 Task: Create a scrum project AgileKite. Add to scrum project AgileKite a team member softage.2@softage.net and assign as Project Lead. Add to scrum project AgileKite a team member softage.3@softage.net
Action: Mouse moved to (187, 52)
Screenshot: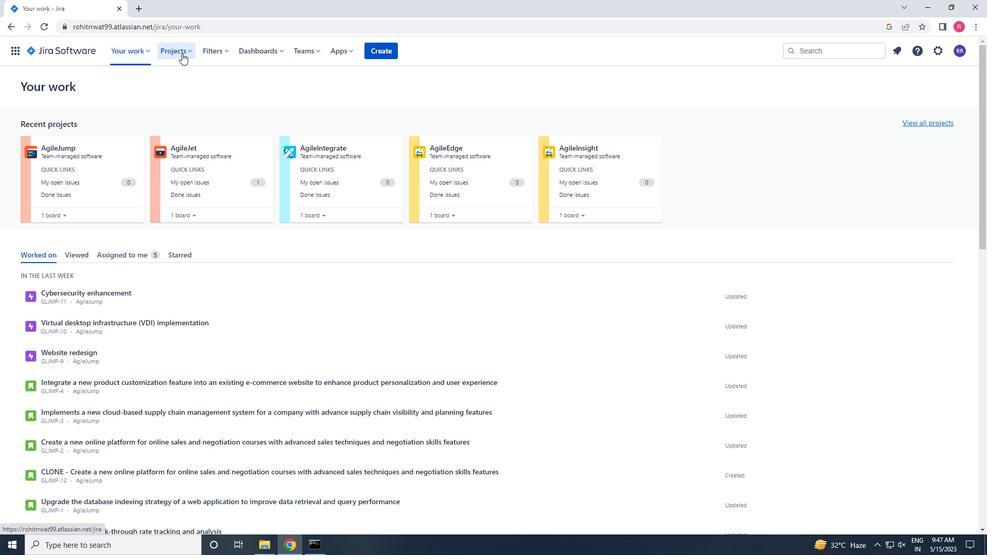 
Action: Mouse pressed left at (187, 52)
Screenshot: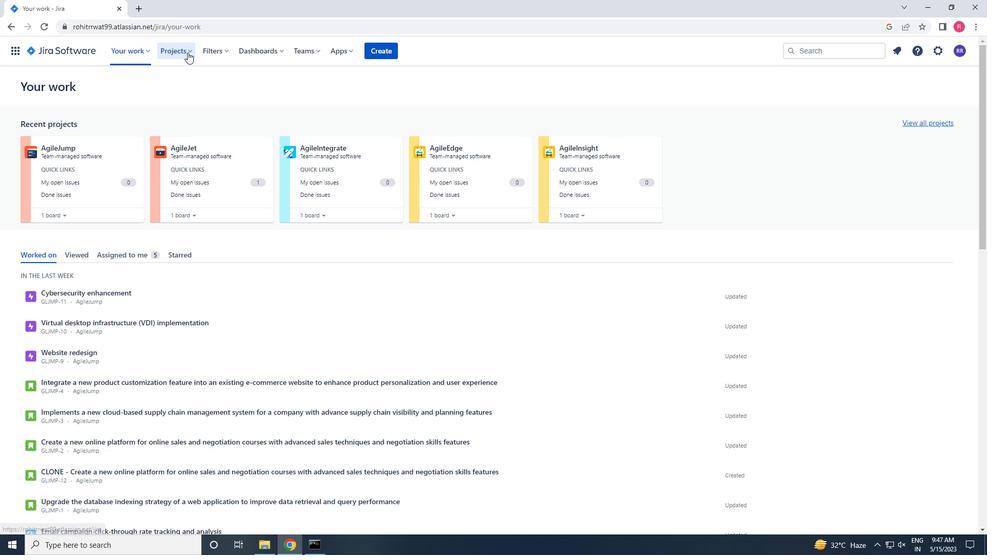 
Action: Mouse moved to (203, 263)
Screenshot: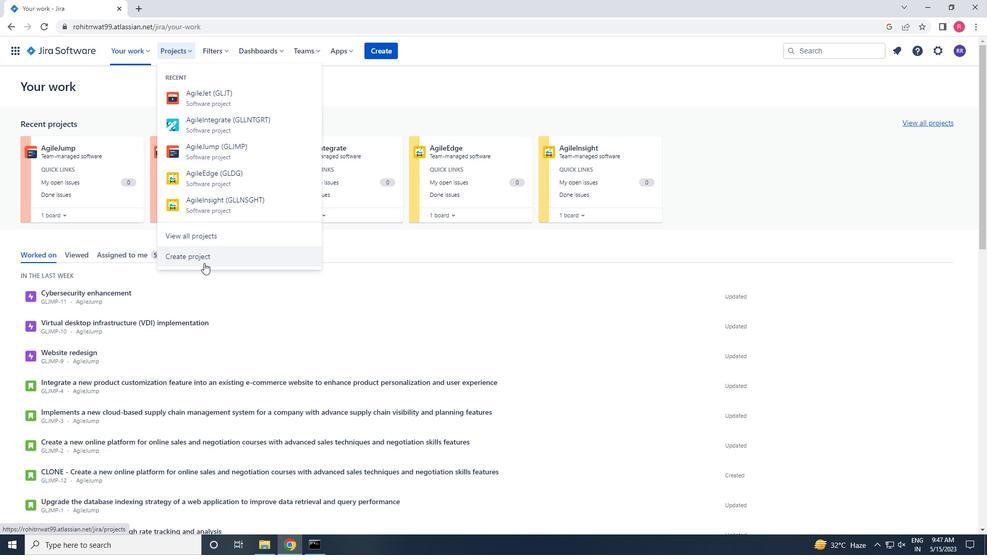 
Action: Mouse pressed left at (203, 263)
Screenshot: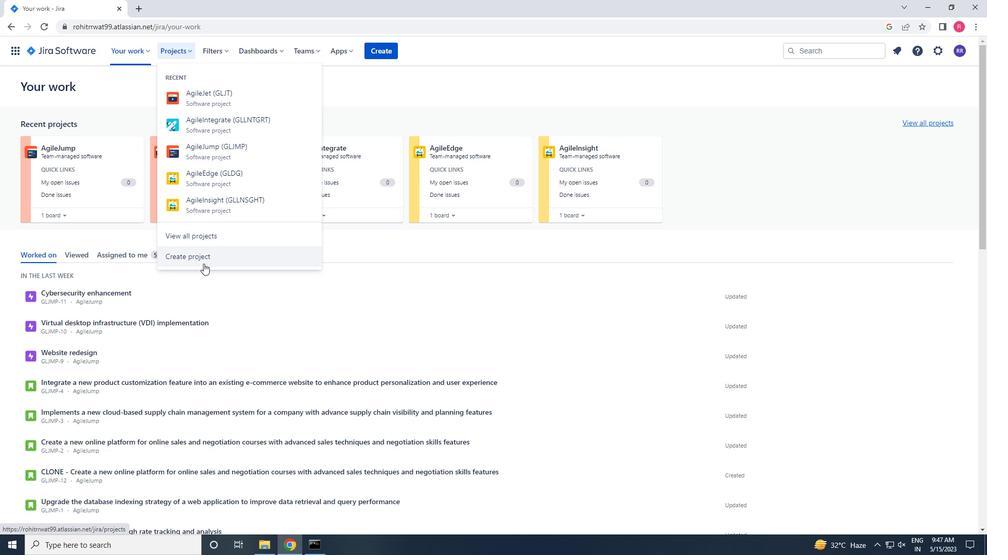
Action: Mouse moved to (431, 275)
Screenshot: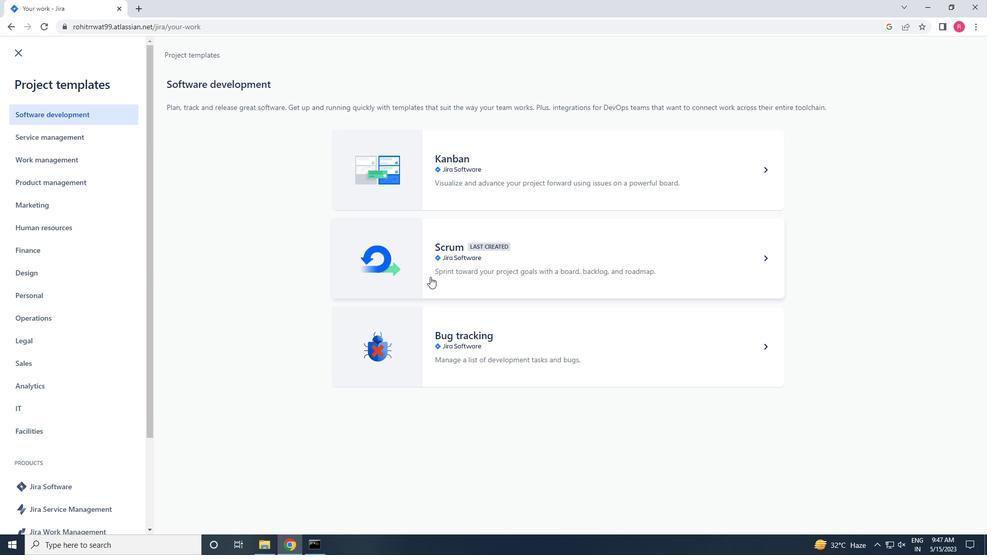 
Action: Mouse pressed left at (431, 275)
Screenshot: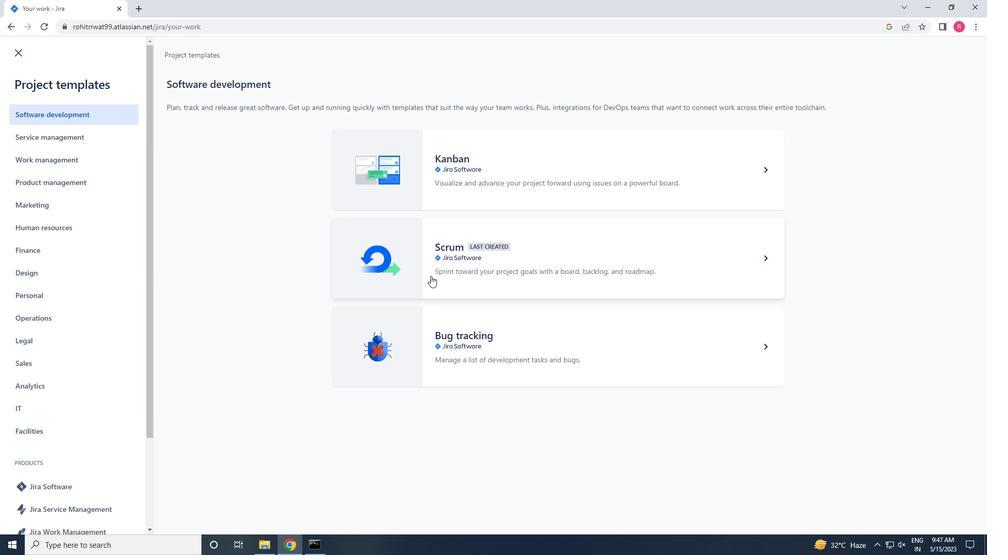 
Action: Mouse moved to (746, 507)
Screenshot: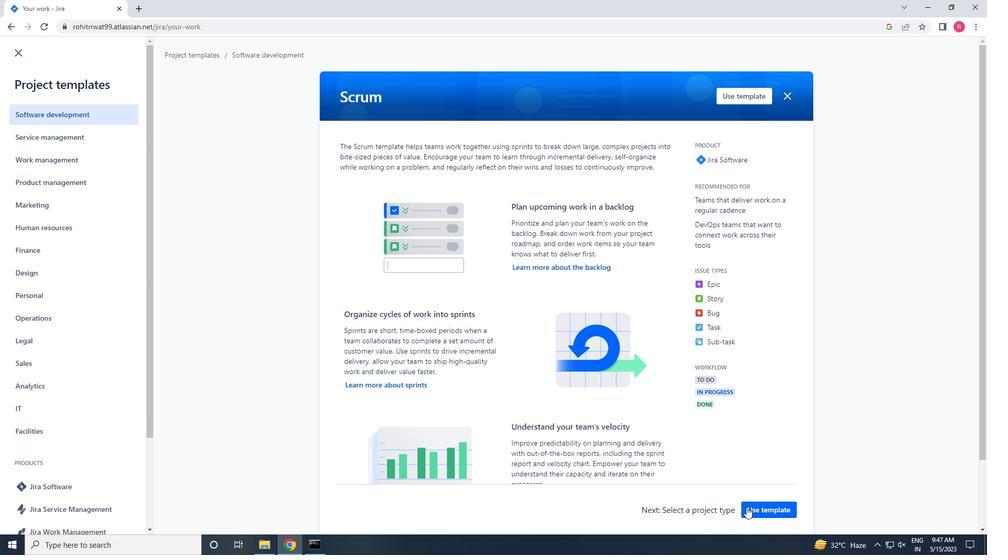 
Action: Mouse pressed left at (746, 507)
Screenshot: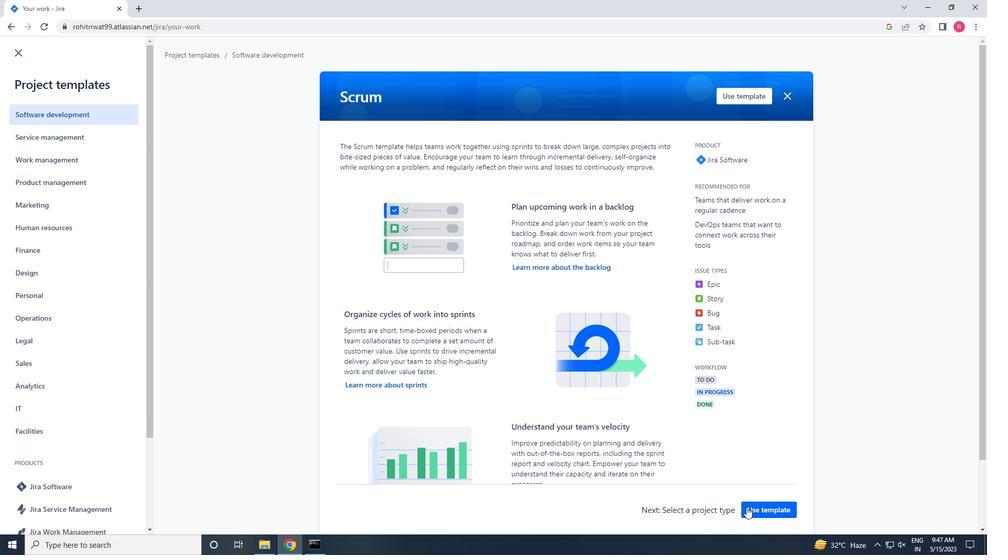 
Action: Mouse moved to (427, 495)
Screenshot: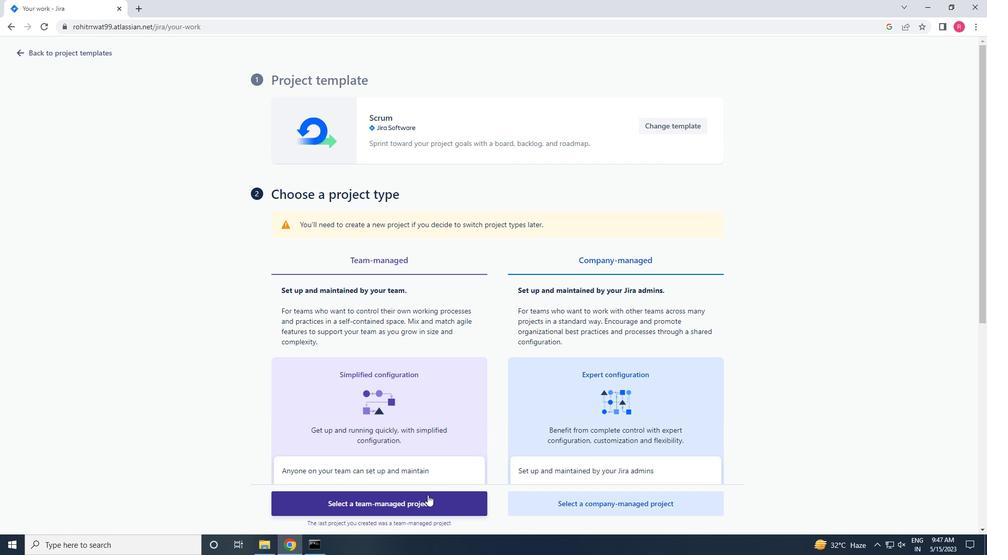 
Action: Mouse pressed left at (427, 495)
Screenshot: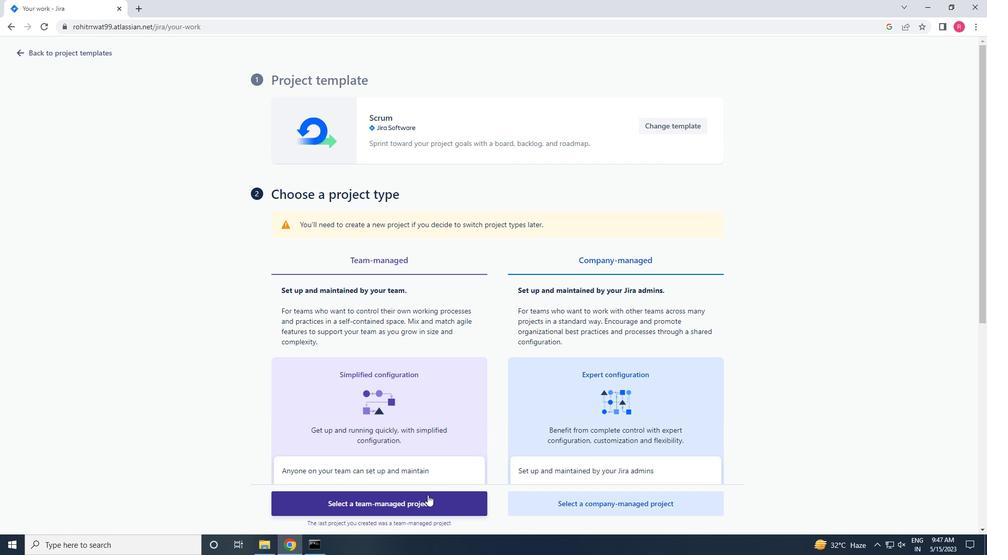 
Action: Mouse moved to (277, 266)
Screenshot: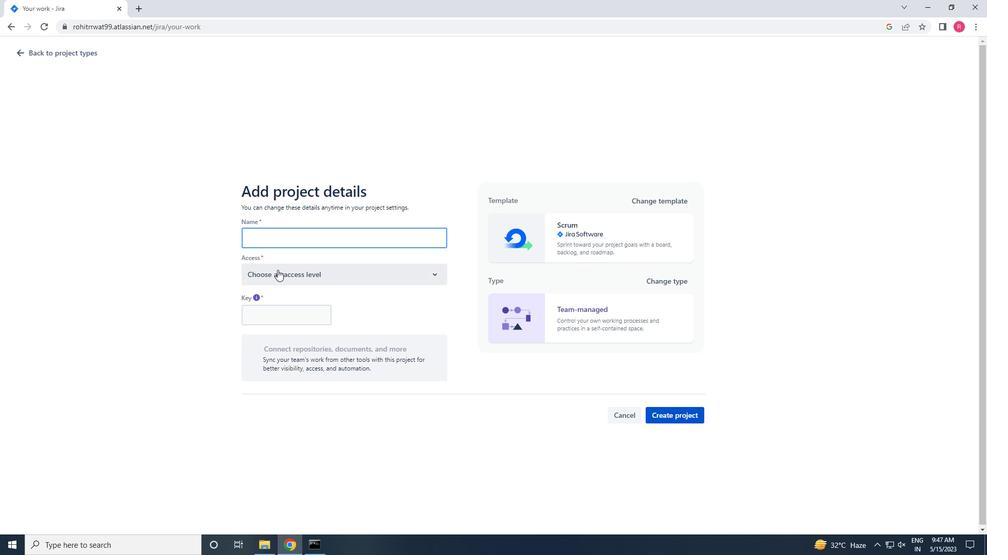 
Action: Key pressed <Key.shift>AGILE<Key.shift_r>KITE
Screenshot: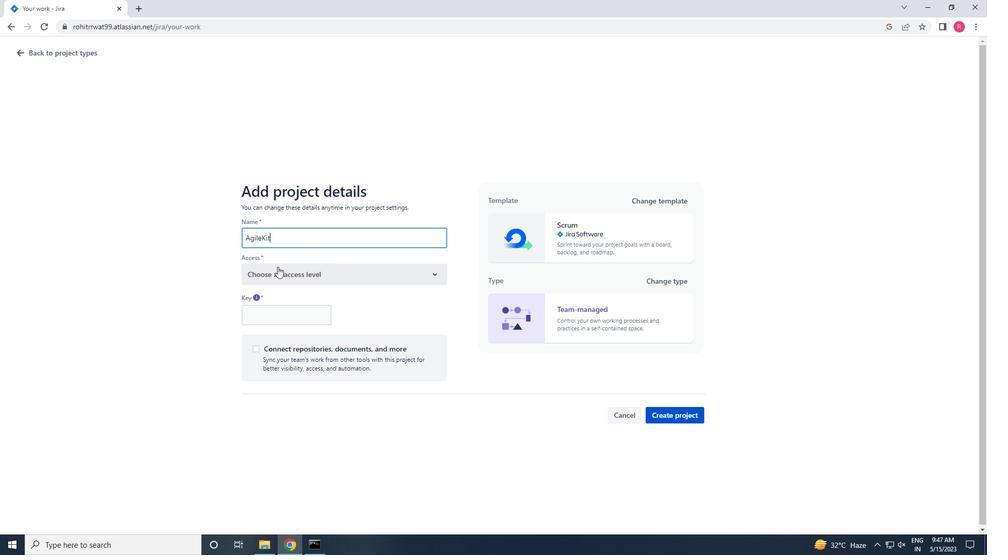 
Action: Mouse pressed left at (277, 266)
Screenshot: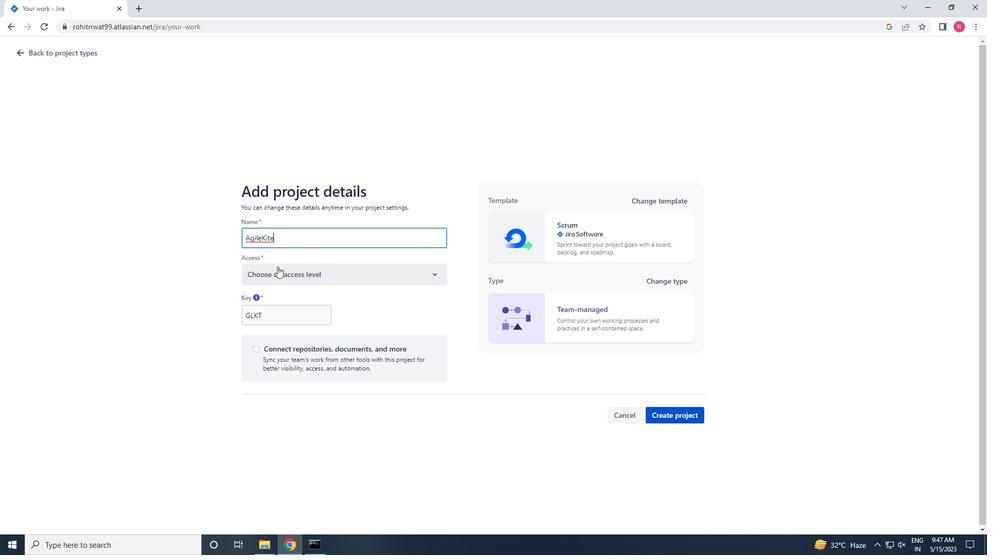 
Action: Mouse moved to (280, 311)
Screenshot: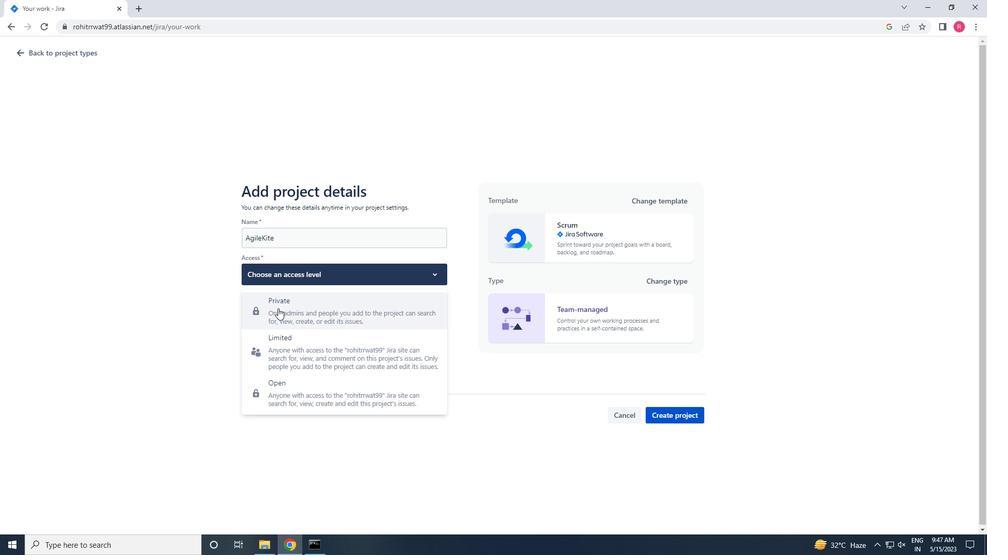 
Action: Mouse pressed left at (280, 311)
Screenshot: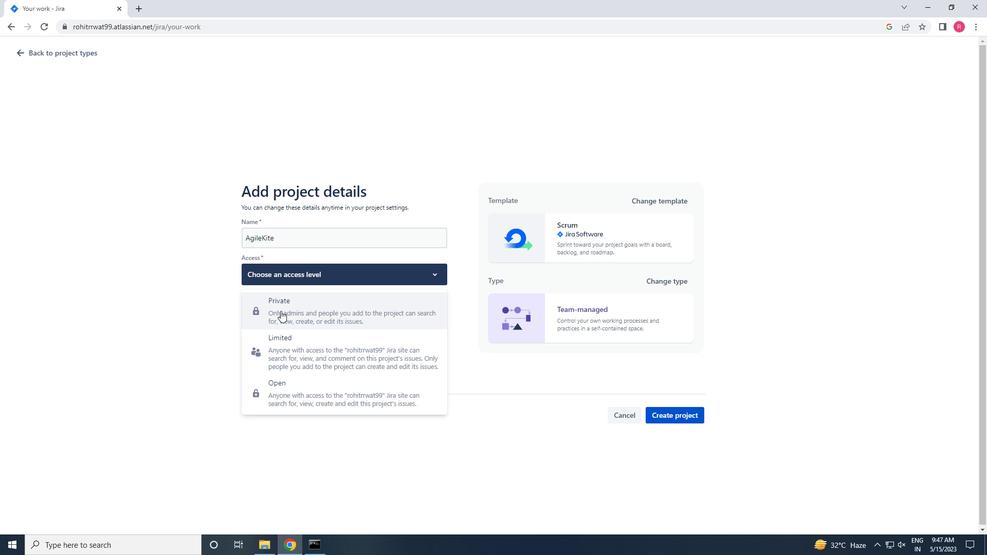 
Action: Mouse moved to (655, 403)
Screenshot: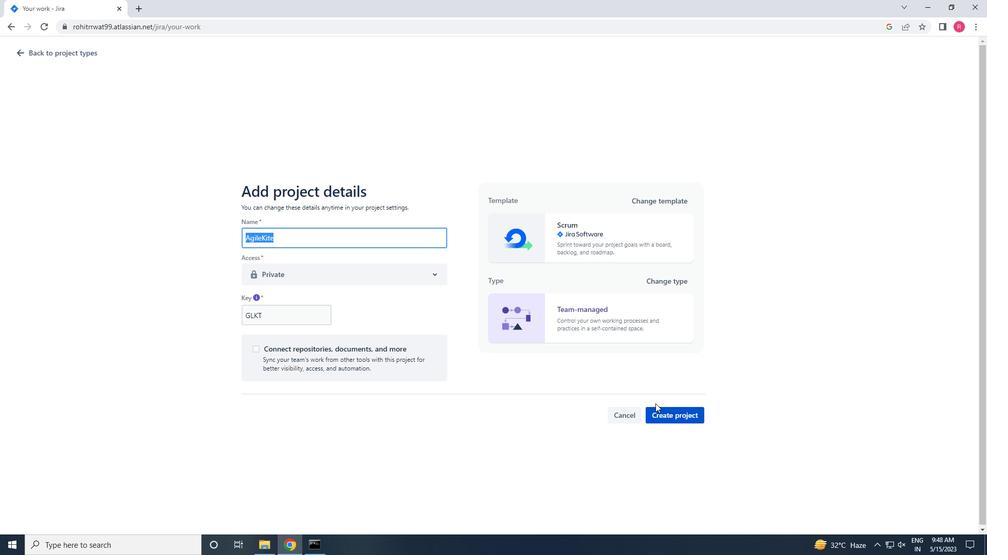 
Action: Mouse pressed left at (655, 403)
Screenshot: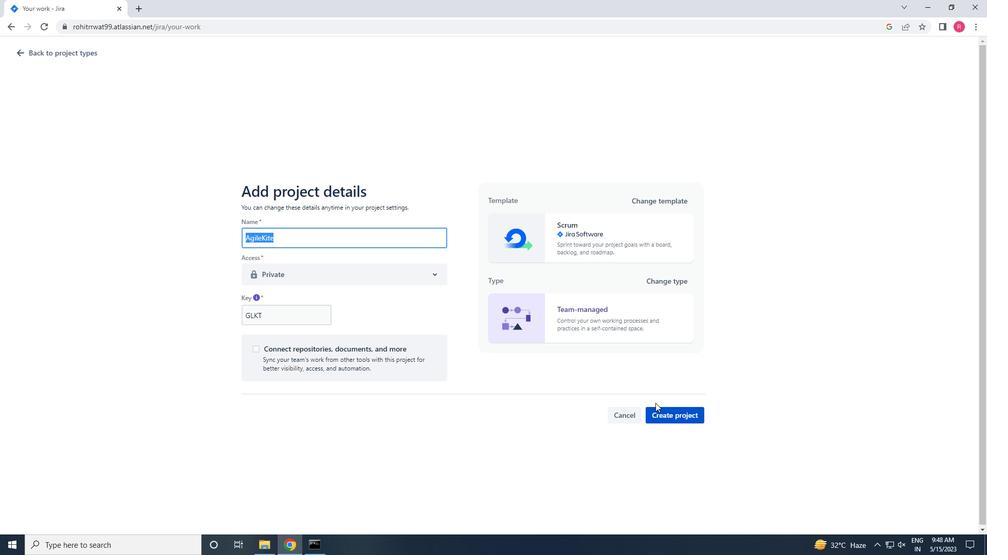 
Action: Mouse moved to (660, 411)
Screenshot: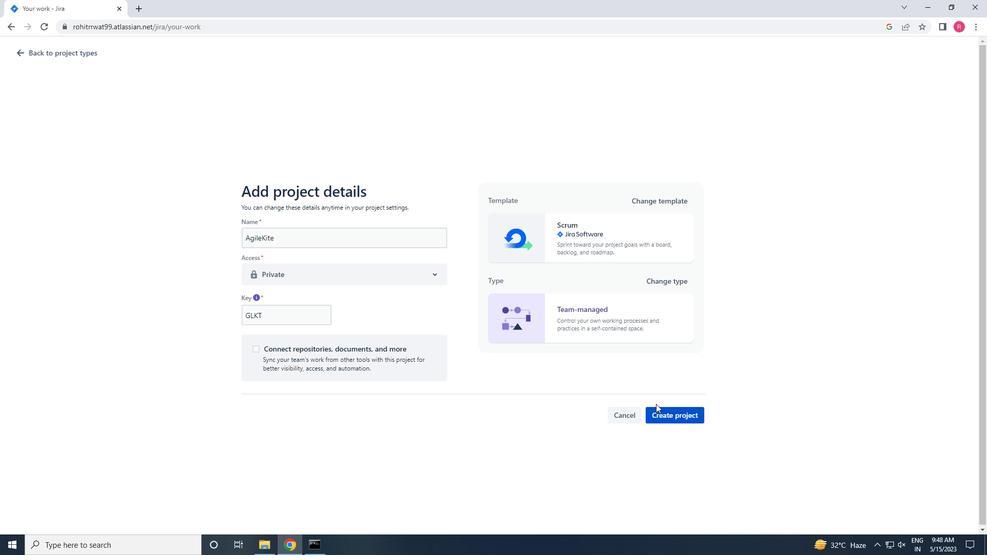
Action: Mouse pressed left at (660, 411)
Screenshot: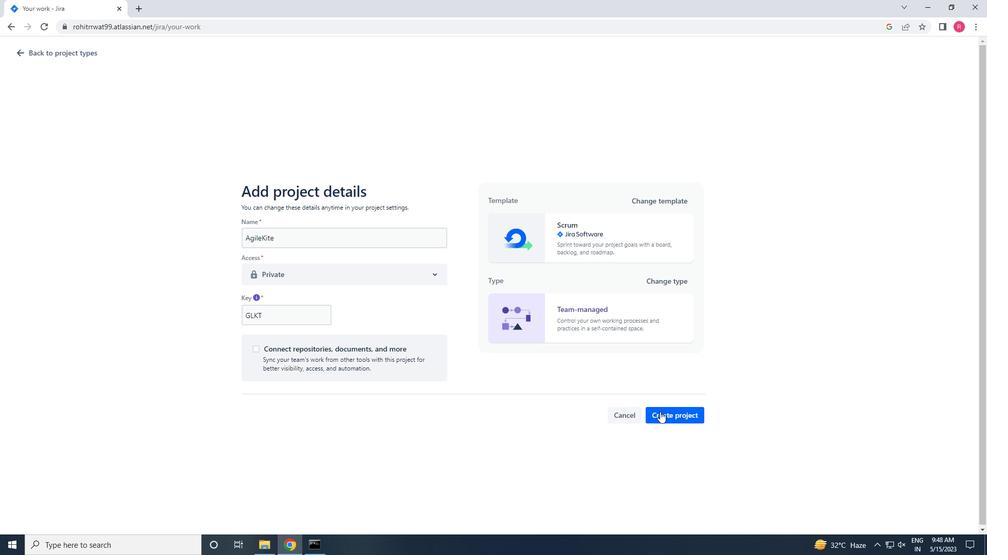 
Action: Mouse moved to (238, 140)
Screenshot: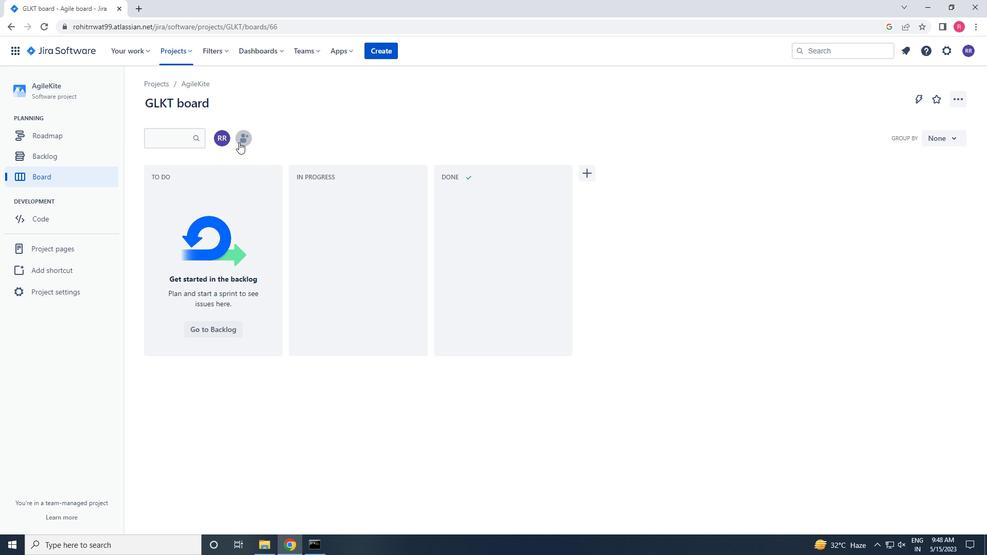
Action: Mouse pressed left at (238, 140)
Screenshot: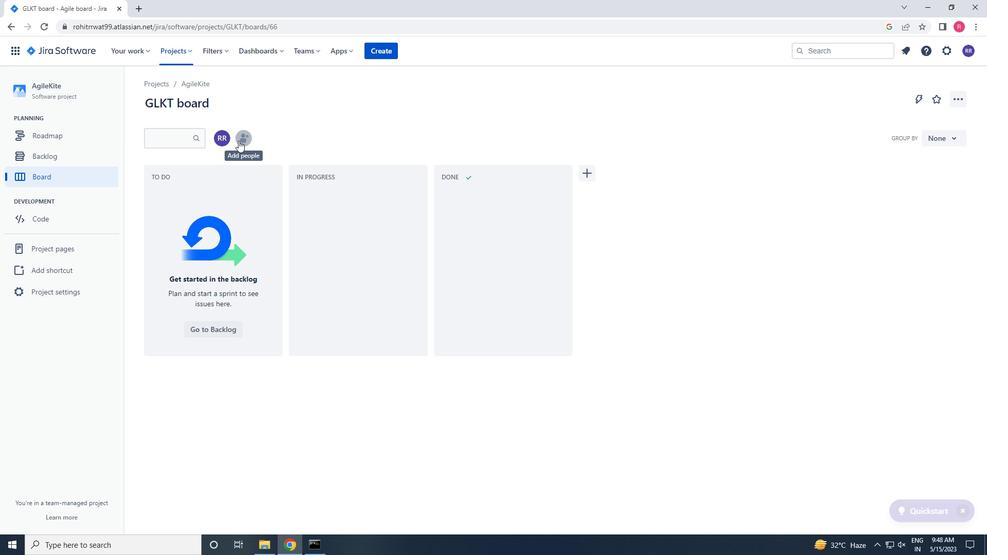 
Action: Key pressed SOFTAGE.2<Key.shift>@SOFTAGE.NEY<Key.backspace>T
Screenshot: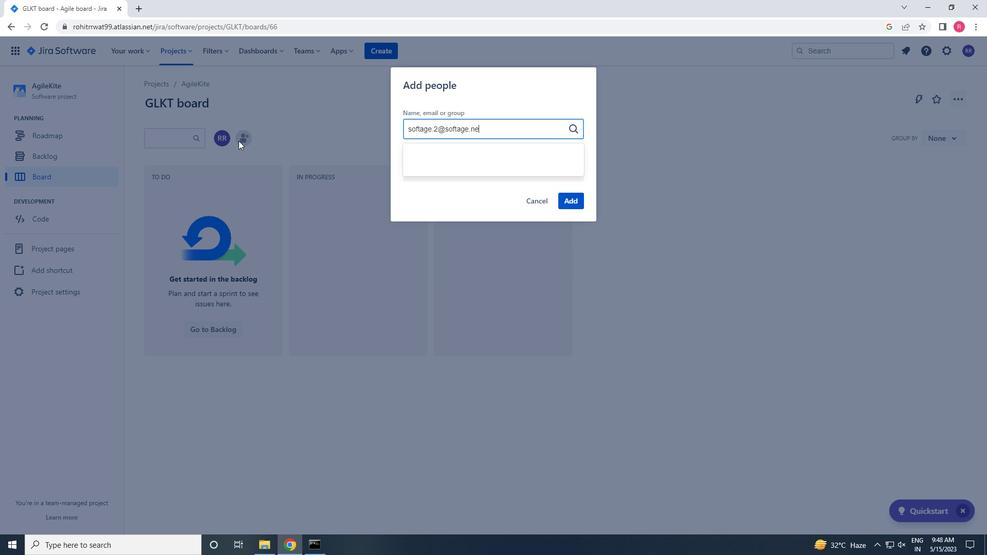 
Action: Mouse moved to (500, 183)
Screenshot: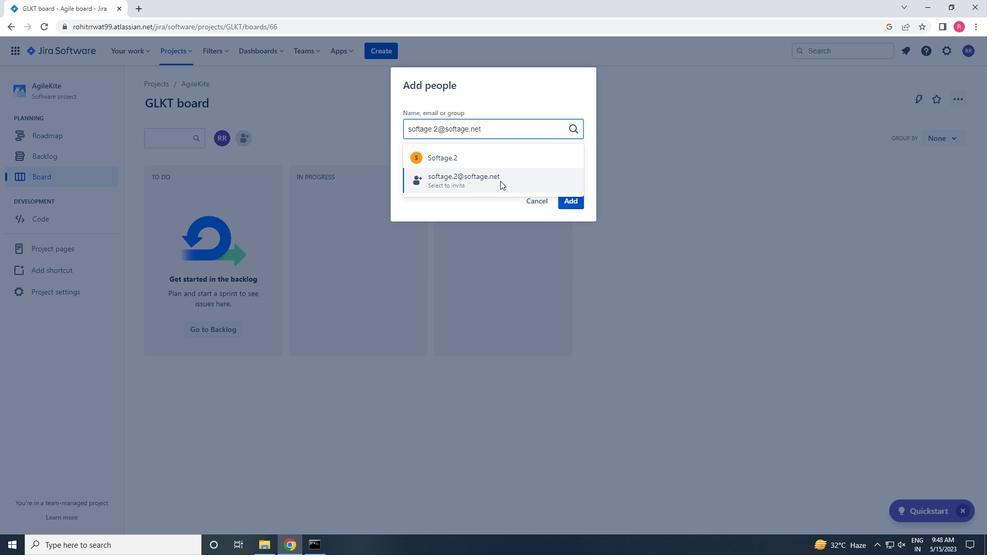 
Action: Mouse pressed left at (500, 183)
Screenshot: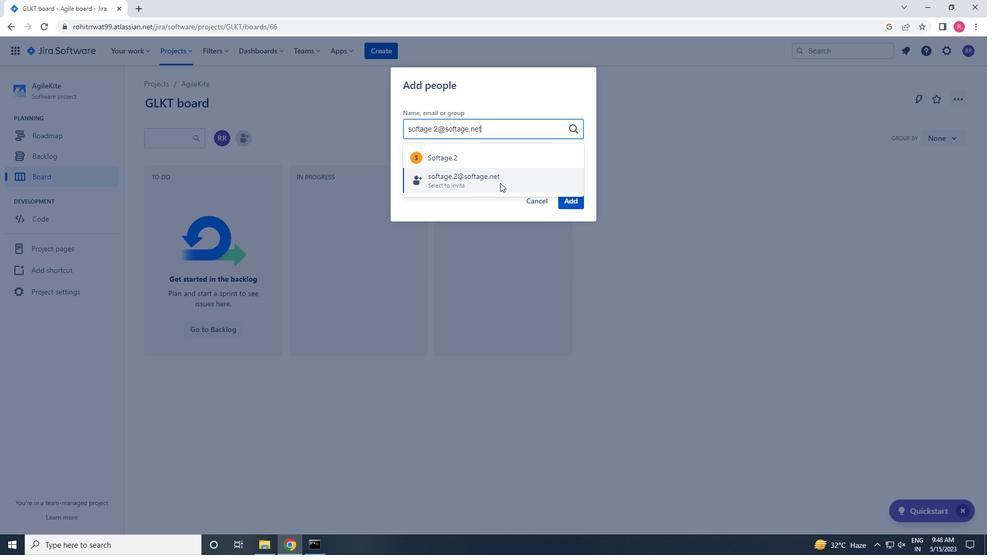 
Action: Mouse moved to (572, 207)
Screenshot: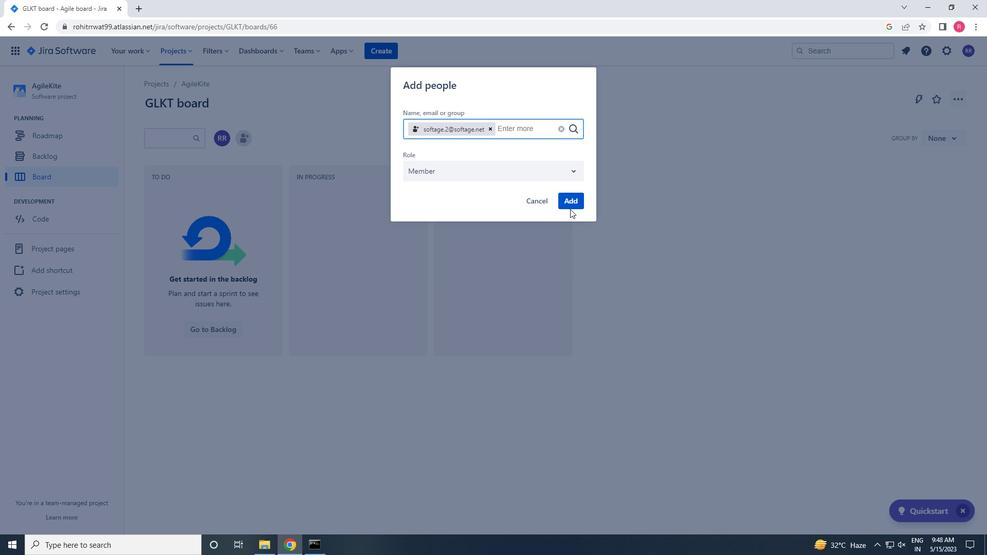 
Action: Mouse pressed left at (572, 207)
Screenshot: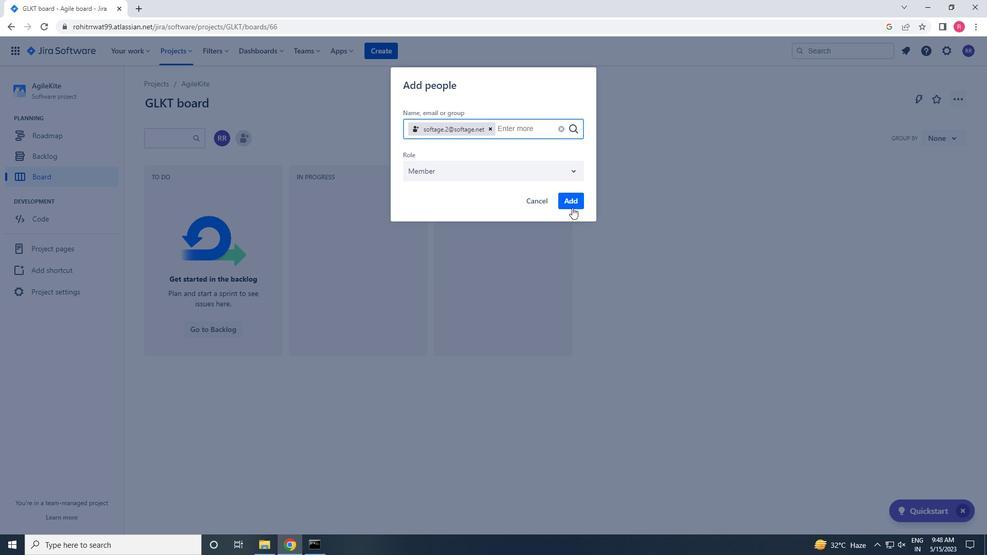 
Action: Mouse moved to (70, 297)
Screenshot: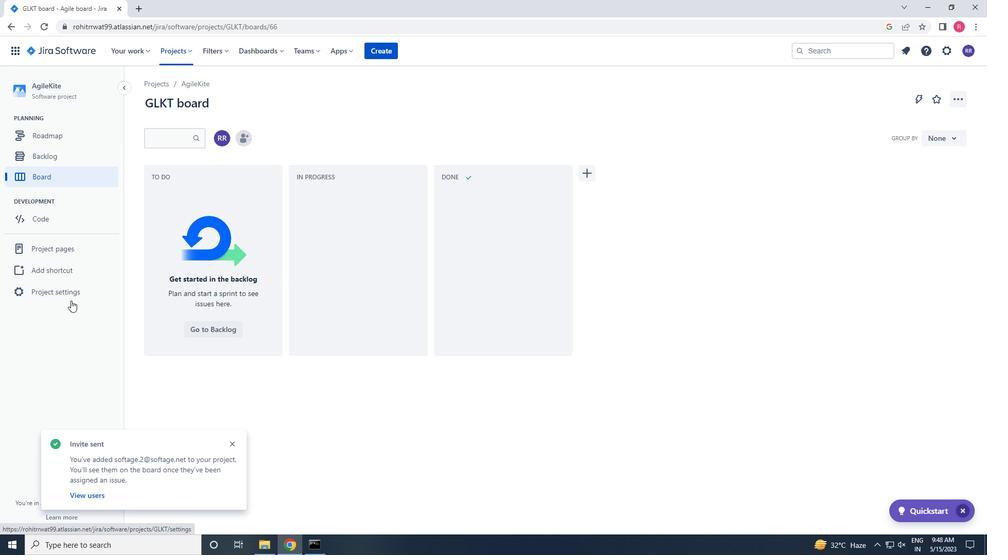 
Action: Mouse pressed left at (70, 297)
Screenshot: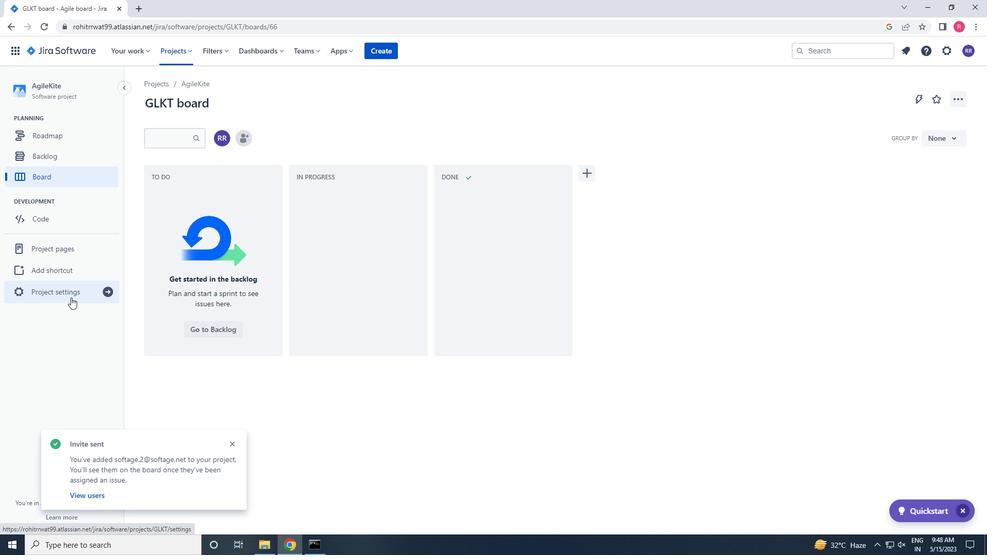 
Action: Mouse moved to (387, 367)
Screenshot: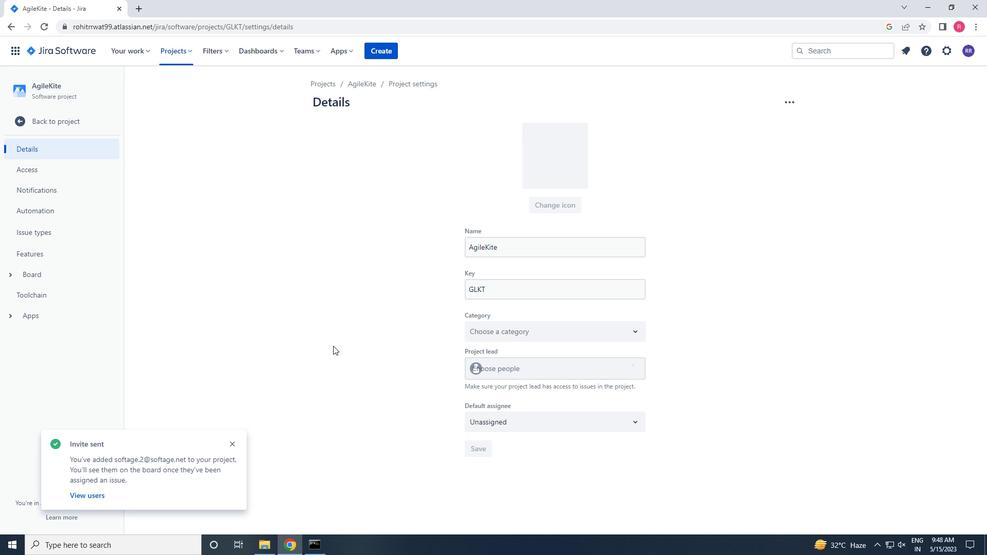 
Action: Mouse scrolled (387, 366) with delta (0, 0)
Screenshot: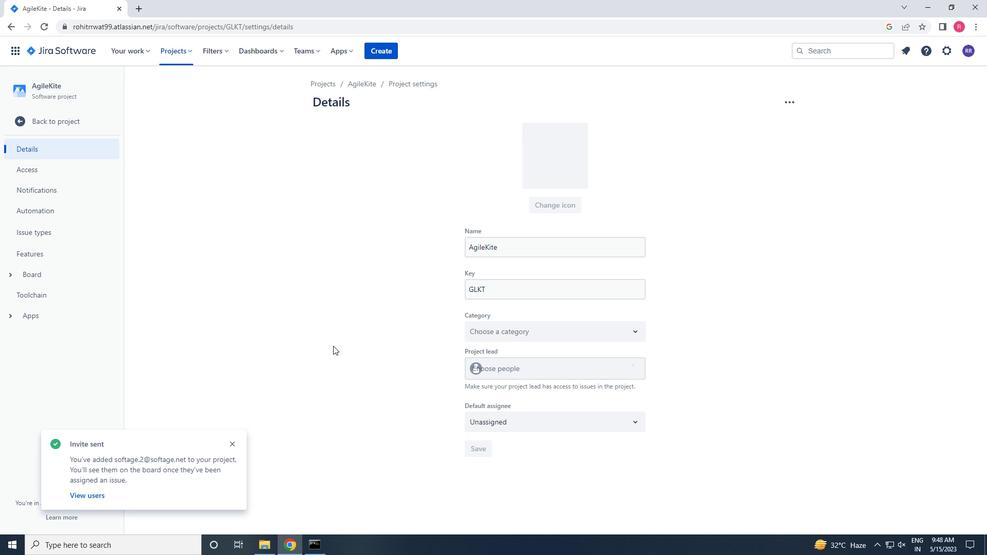 
Action: Mouse moved to (390, 369)
Screenshot: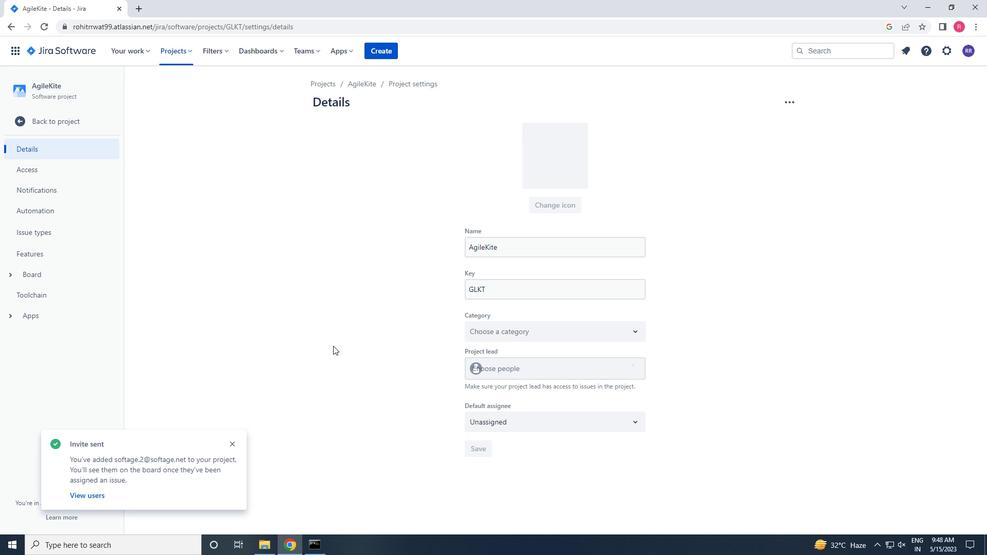 
Action: Mouse scrolled (390, 368) with delta (0, 0)
Screenshot: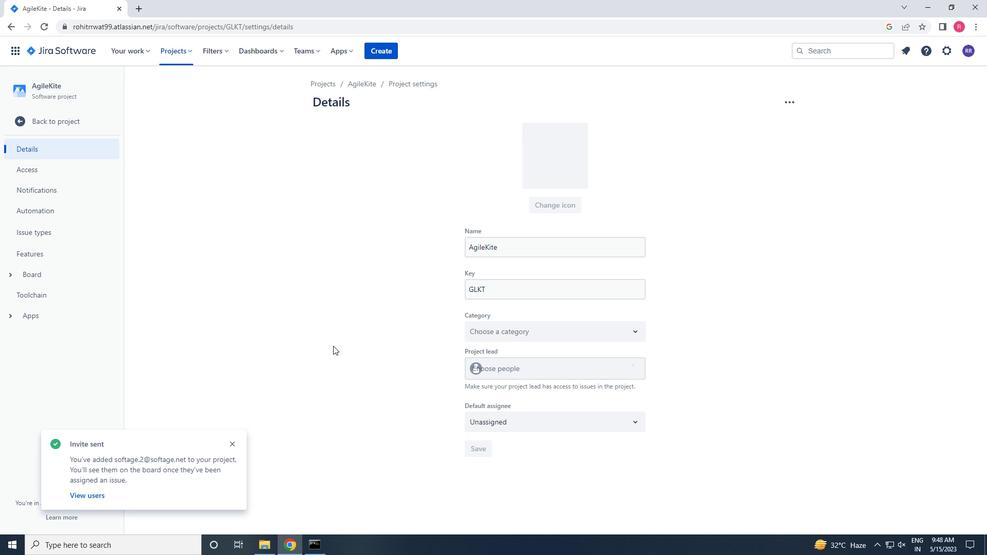 
Action: Mouse scrolled (390, 368) with delta (0, 0)
Screenshot: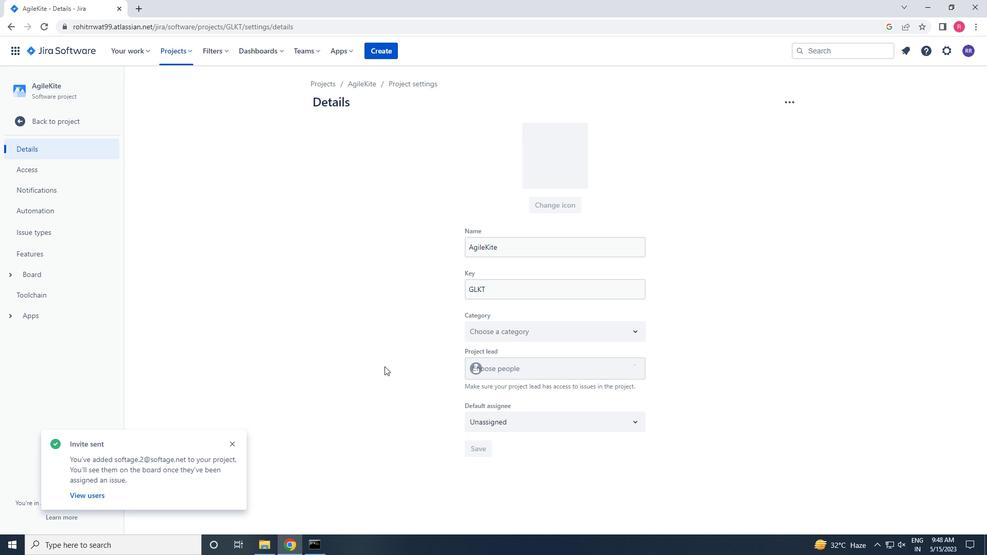 
Action: Mouse scrolled (390, 368) with delta (0, 0)
Screenshot: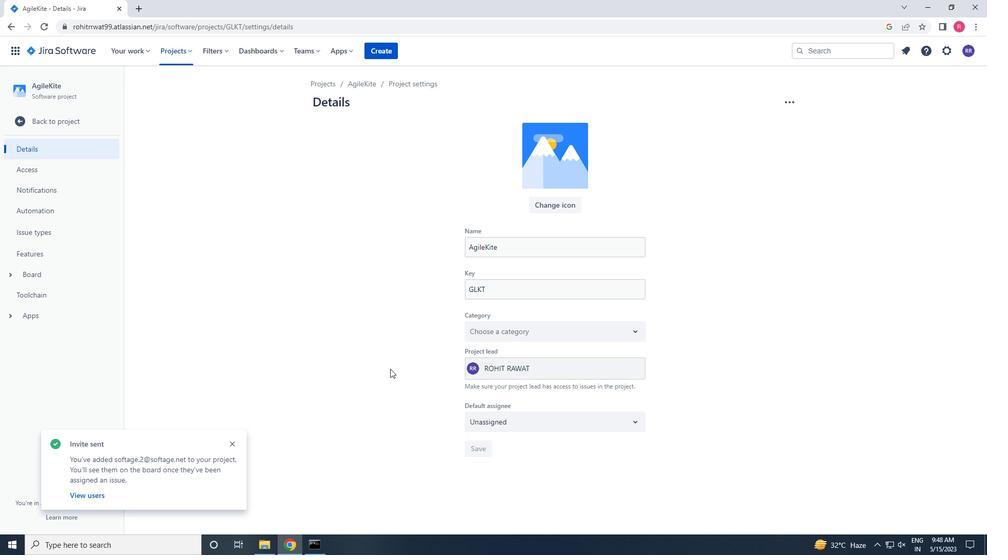 
Action: Mouse scrolled (390, 368) with delta (0, 0)
Screenshot: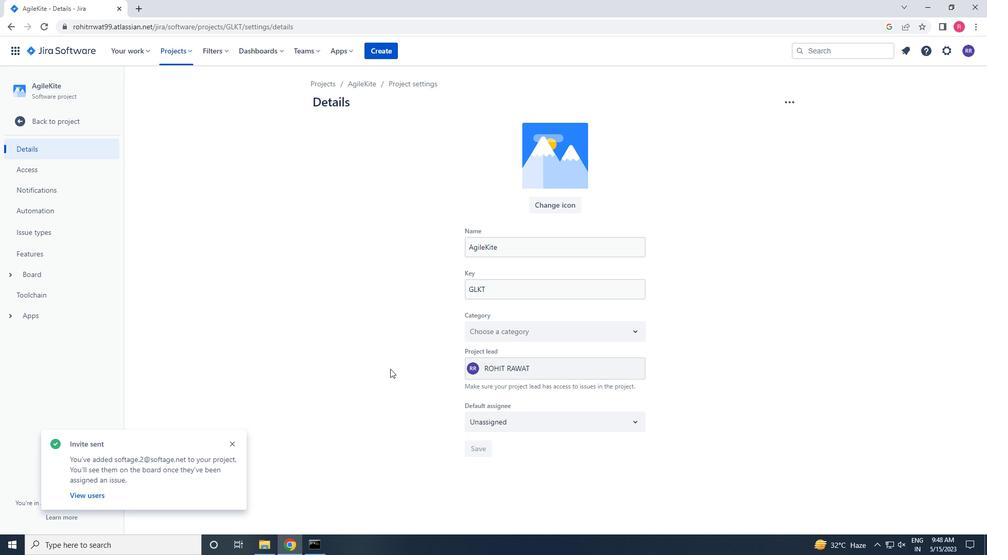 
Action: Mouse moved to (538, 378)
Screenshot: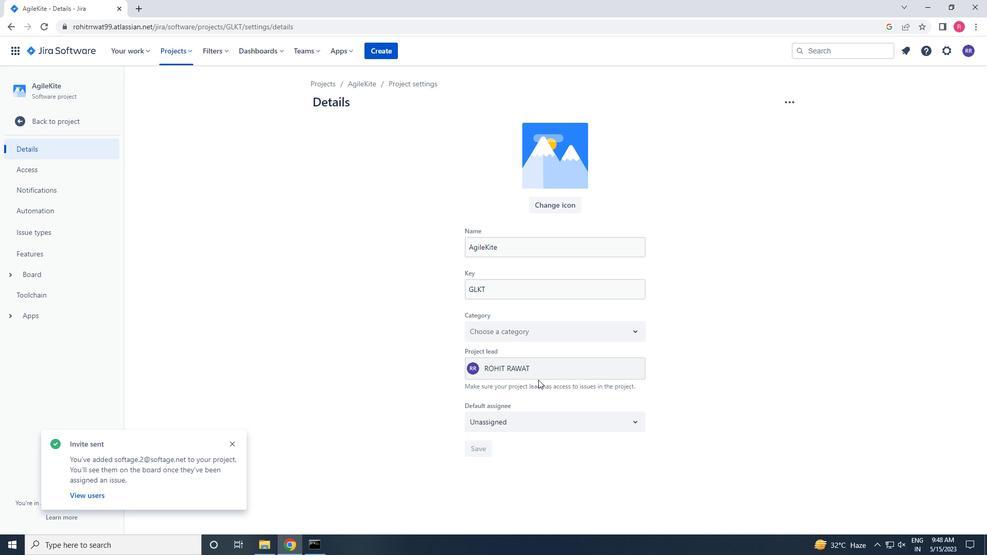 
Action: Mouse pressed left at (538, 378)
Screenshot: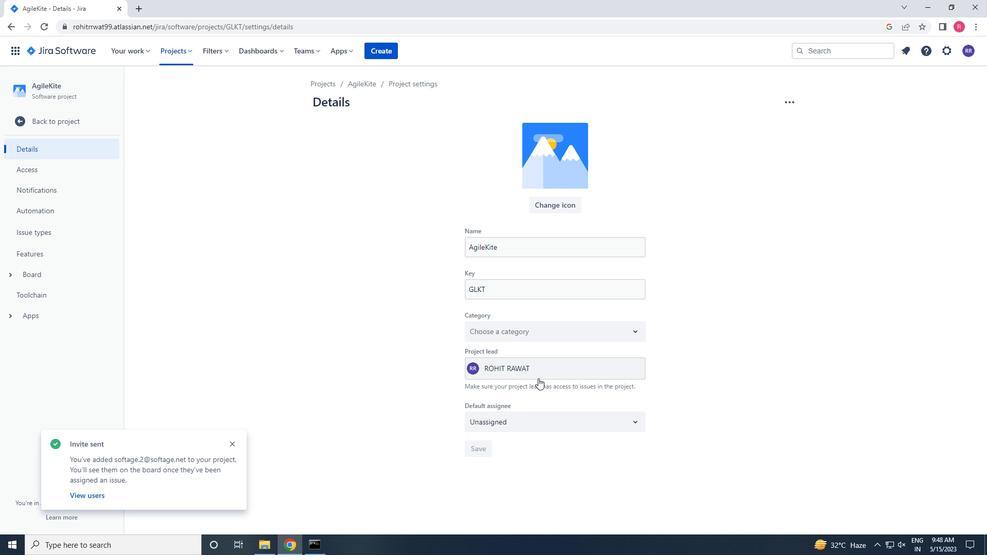 
Action: Mouse moved to (538, 377)
Screenshot: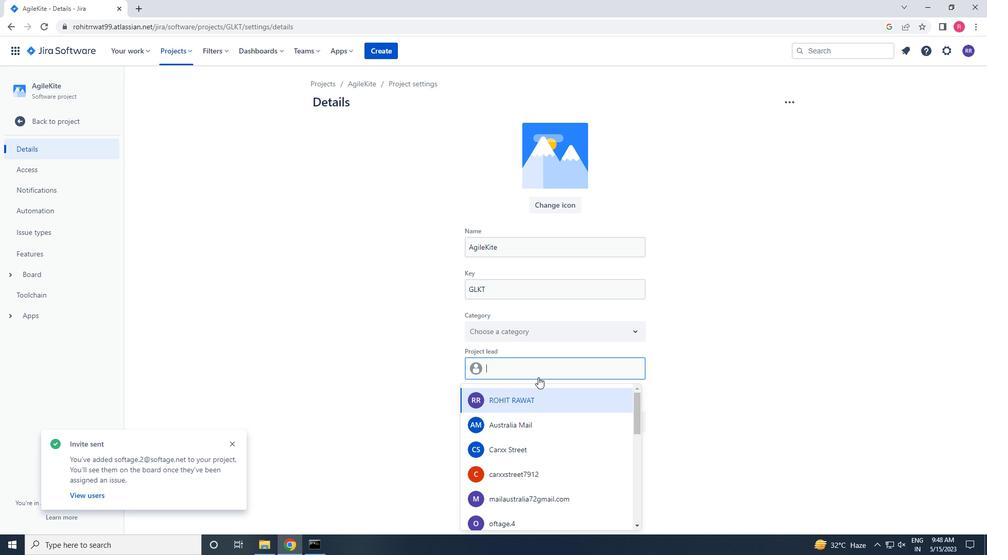 
Action: Key pressed SOFTAGE.2<Key.shift>@S0<Key.backspace>OFTAGE.NET
Screenshot: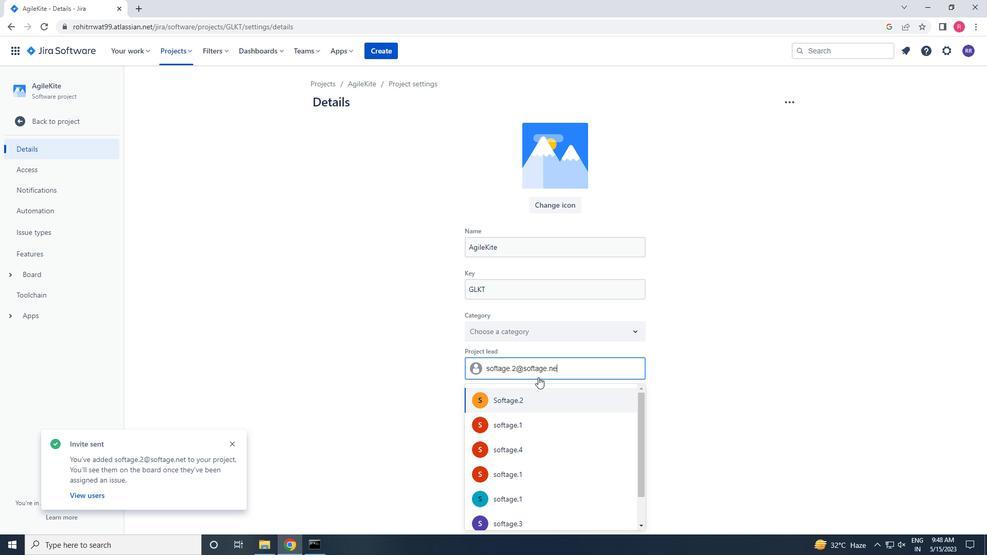 
Action: Mouse moved to (526, 397)
Screenshot: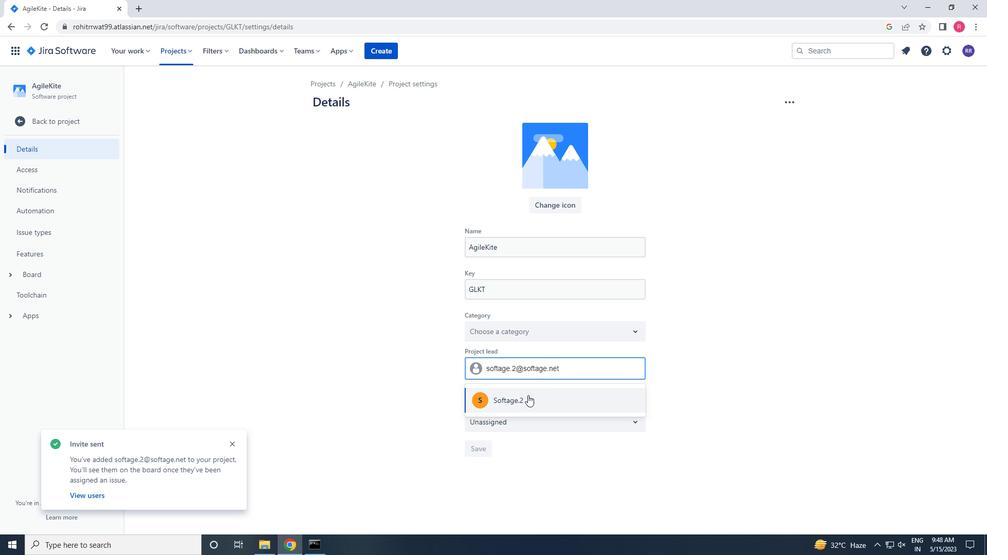 
Action: Mouse pressed left at (526, 397)
Screenshot: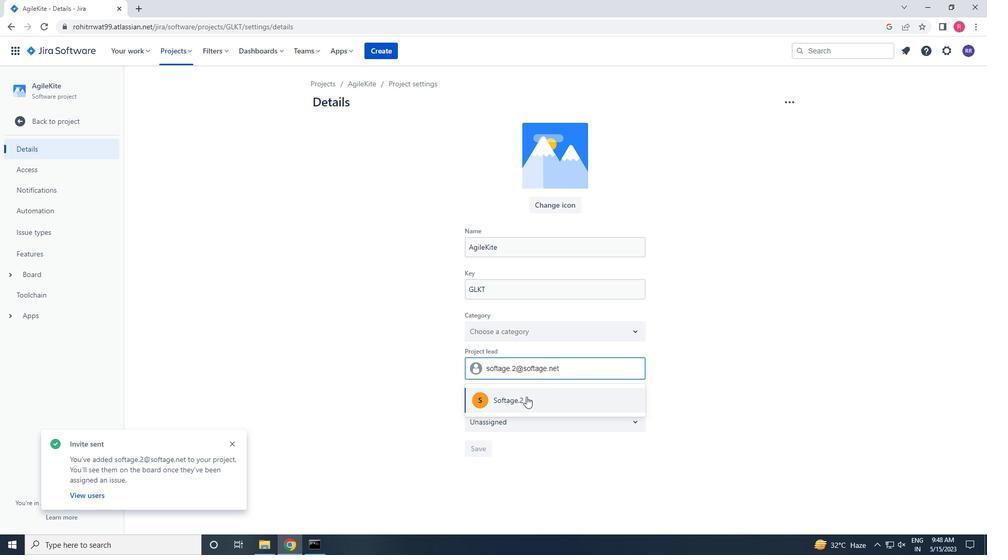 
Action: Mouse moved to (481, 444)
Screenshot: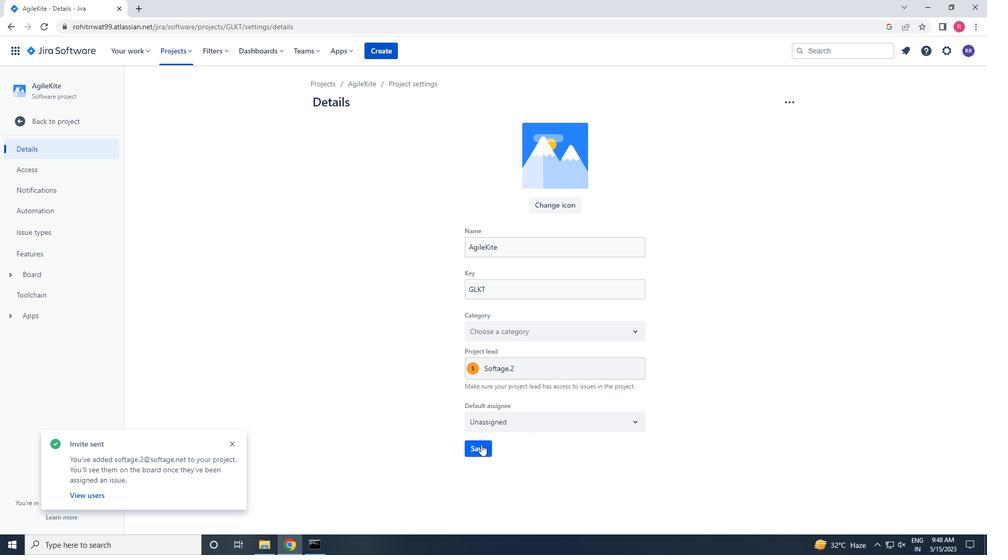 
Action: Mouse pressed left at (481, 444)
Screenshot: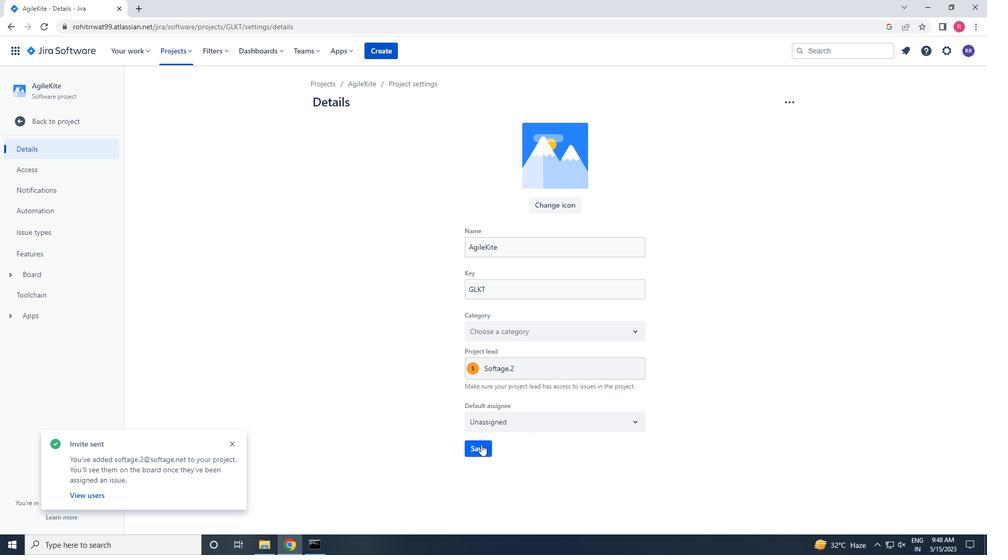 
Action: Mouse moved to (30, 120)
Screenshot: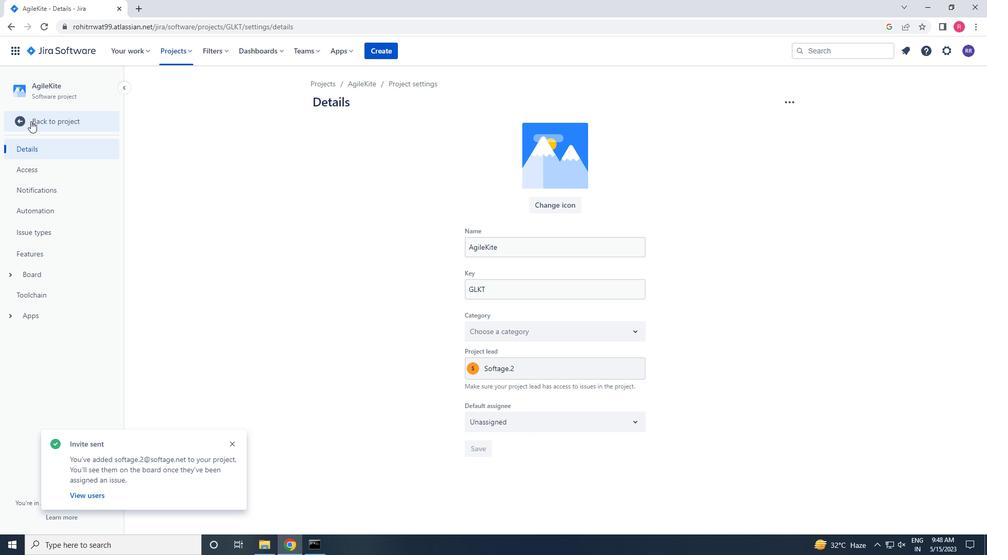 
Action: Mouse pressed left at (30, 120)
Screenshot: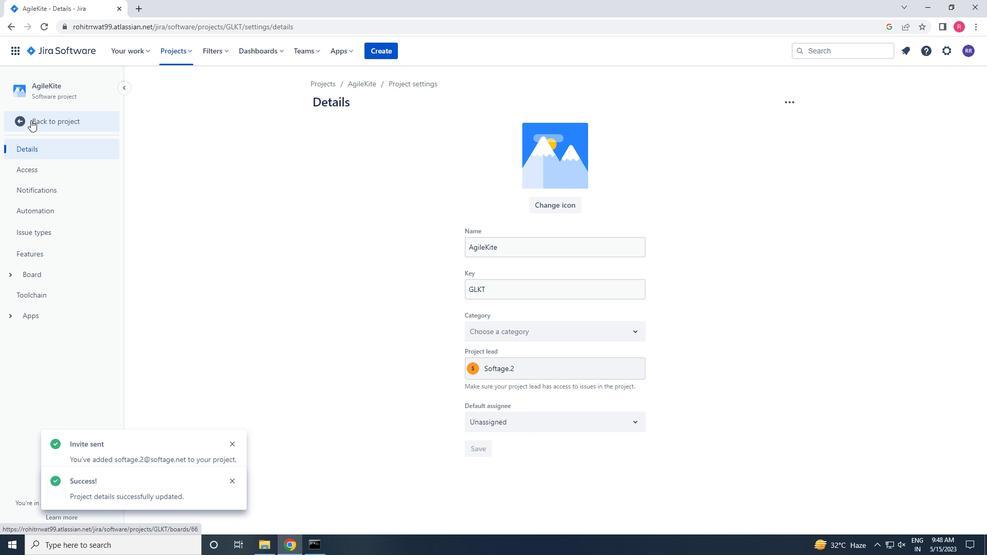 
Action: Mouse moved to (247, 139)
Screenshot: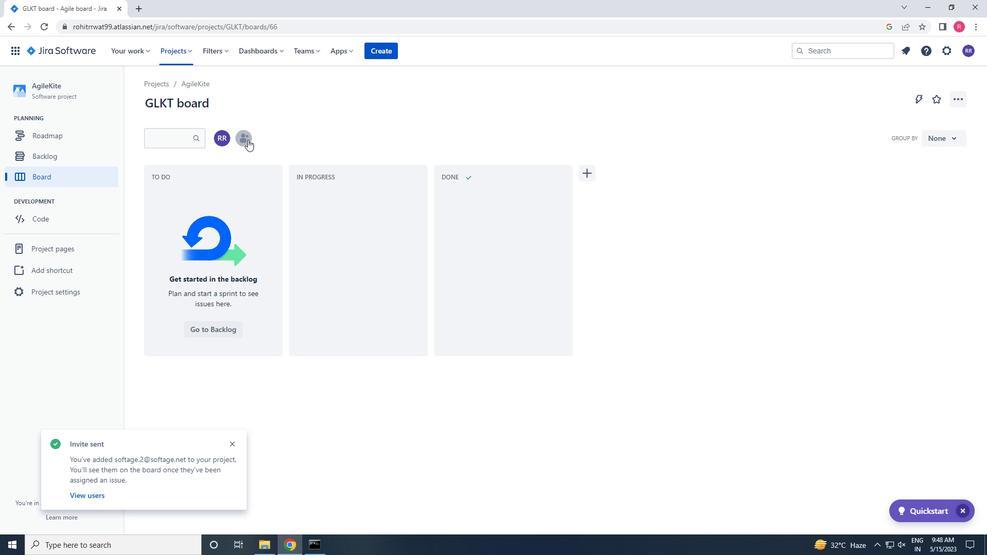 
Action: Mouse pressed left at (247, 139)
Screenshot: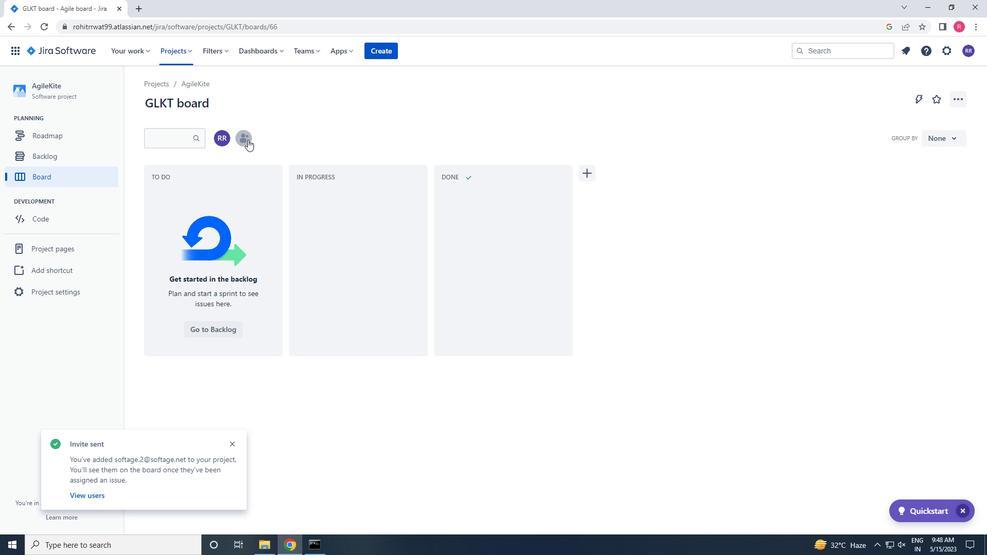 
Action: Key pressed SOFTAGE.3<Key.shift>@SOFTAGE.NET
Screenshot: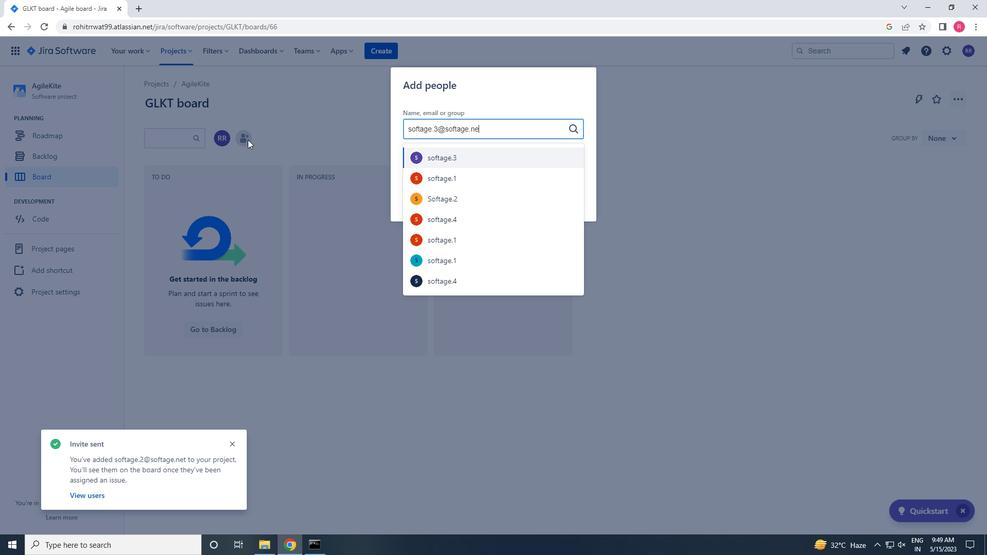 
Action: Mouse moved to (452, 185)
Screenshot: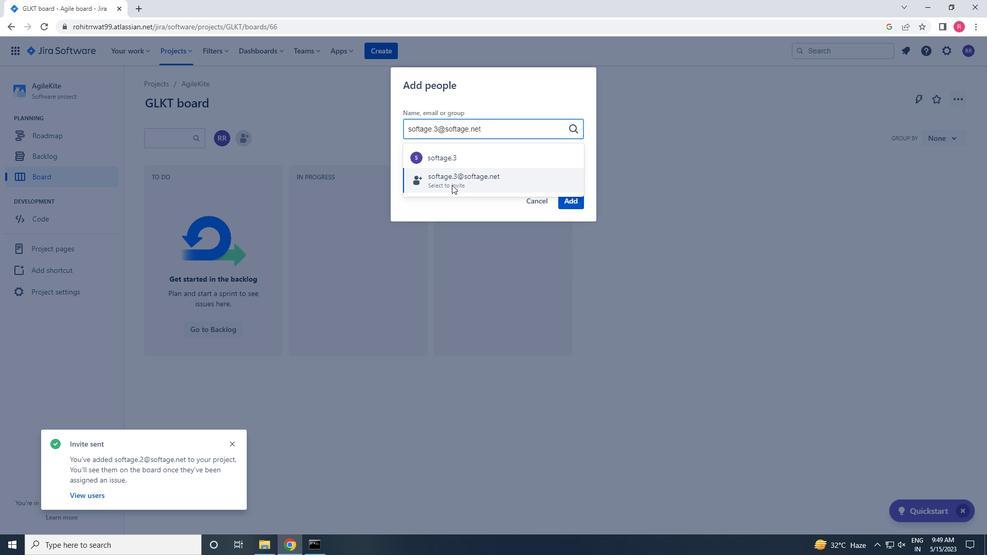 
Action: Mouse pressed left at (452, 185)
Screenshot: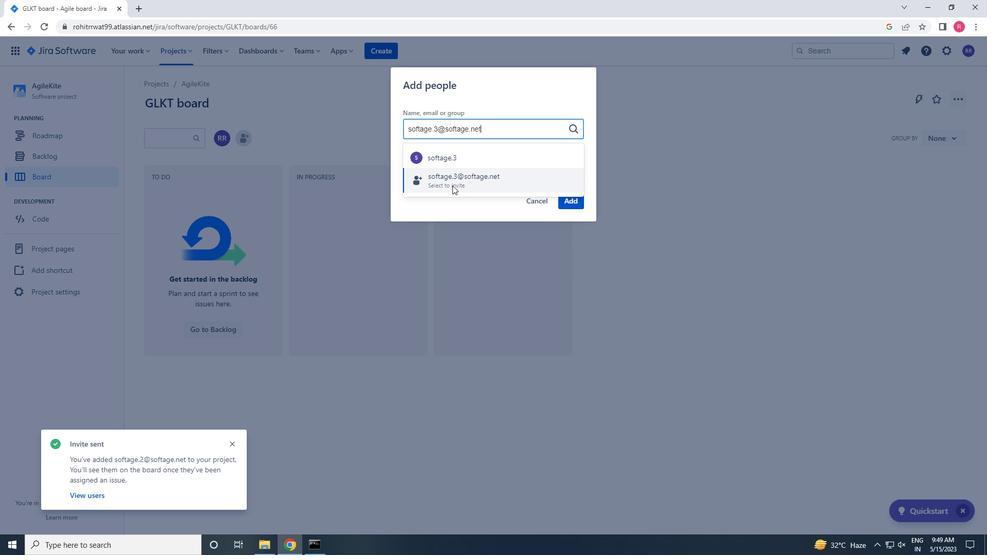 
Action: Mouse moved to (566, 199)
Screenshot: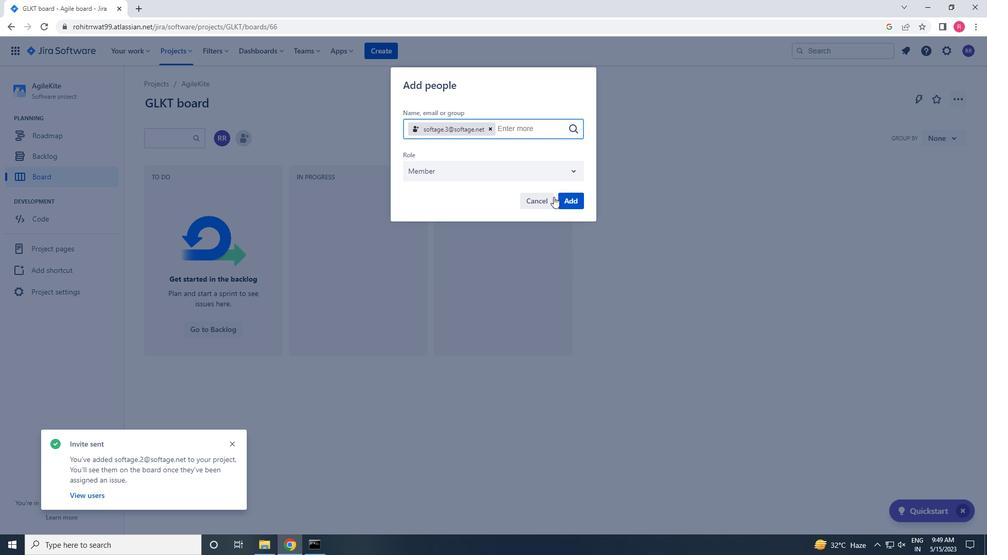 
Action: Mouse pressed left at (566, 199)
Screenshot: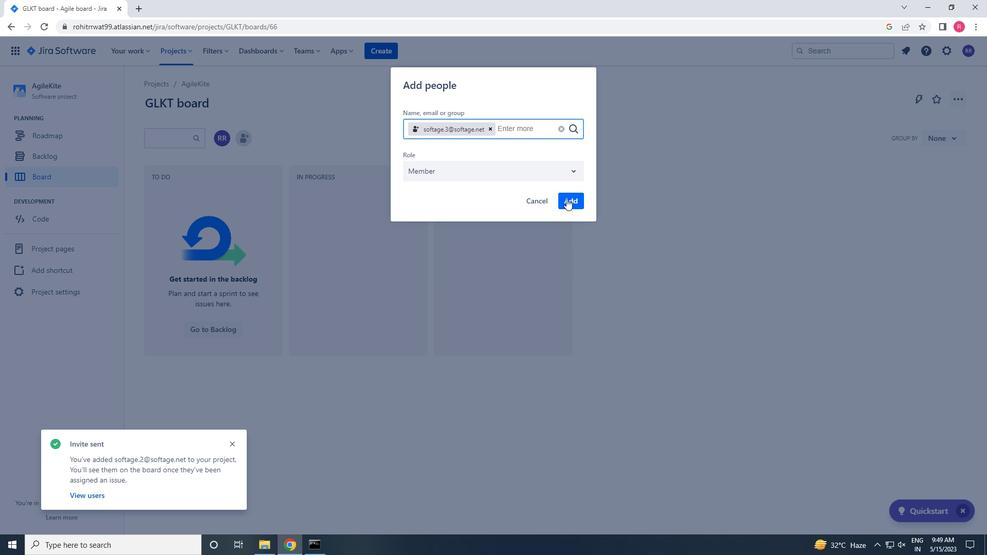 
